Task: Select the pages per sheet with 16.
Action: Mouse moved to (62, 102)
Screenshot: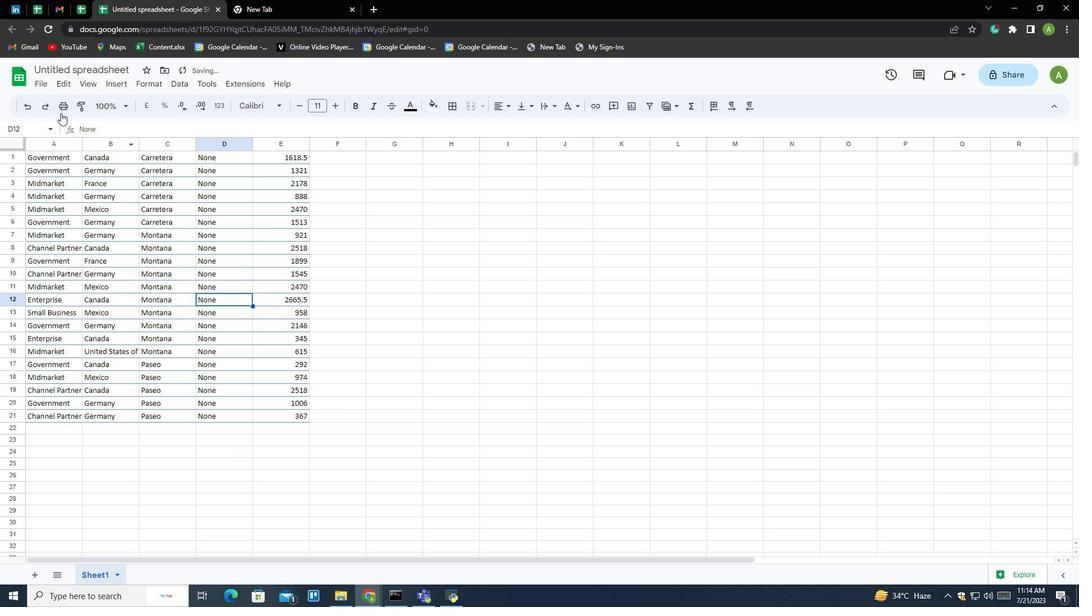 
Action: Mouse pressed left at (62, 102)
Screenshot: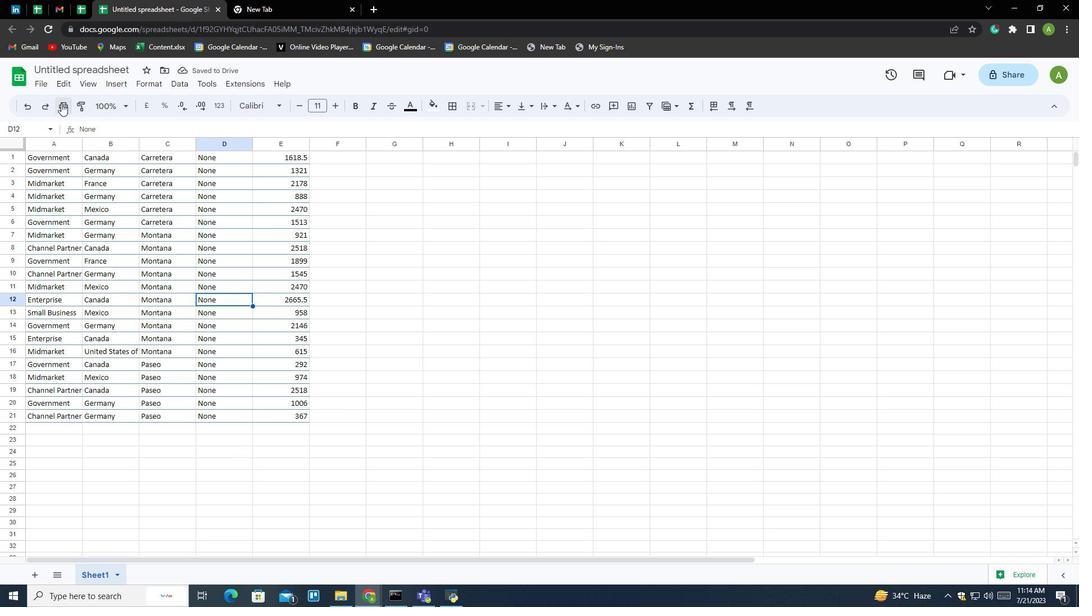 
Action: Mouse moved to (1024, 81)
Screenshot: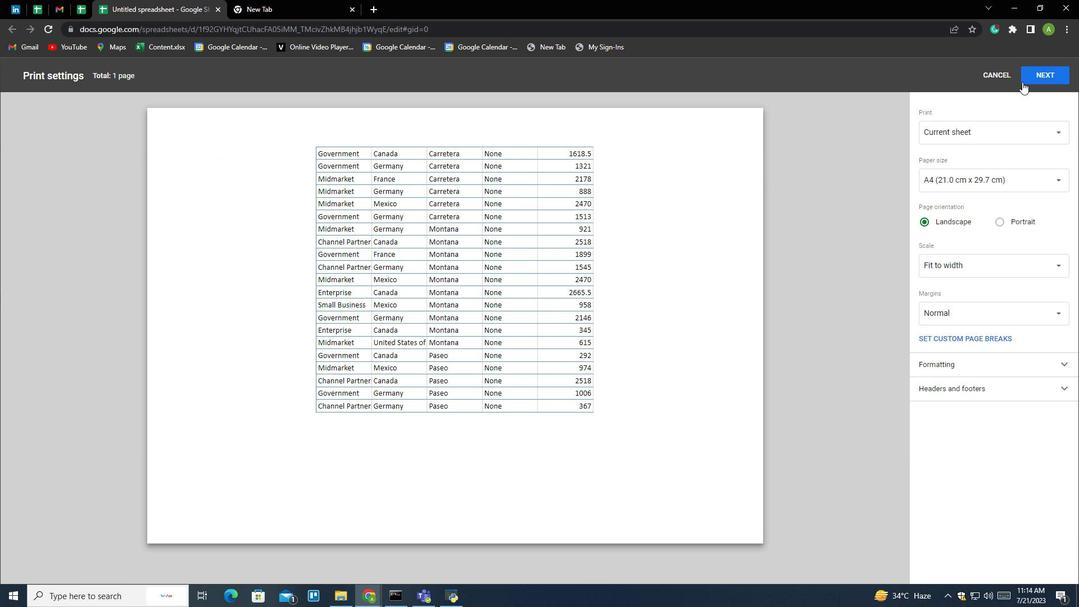 
Action: Mouse pressed left at (1024, 81)
Screenshot: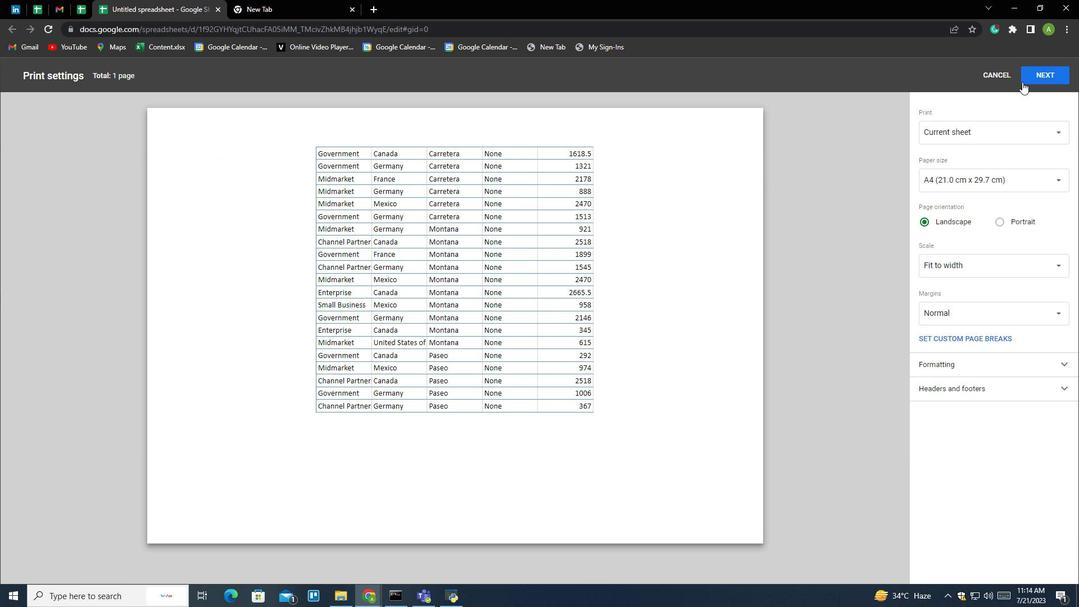 
Action: Mouse moved to (772, 214)
Screenshot: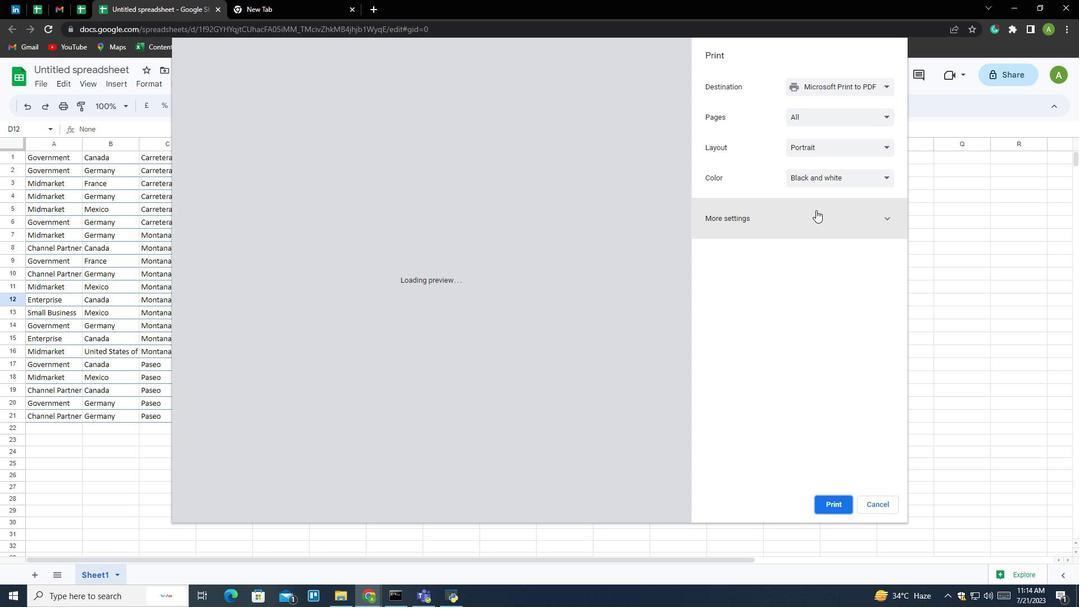 
Action: Mouse pressed left at (772, 214)
Screenshot: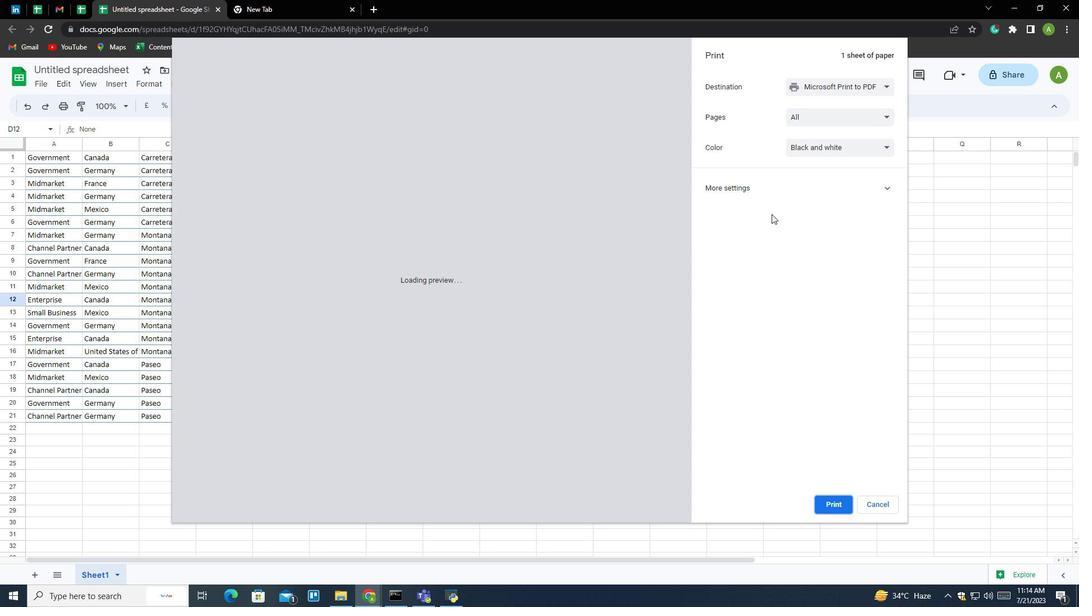
Action: Mouse moved to (750, 174)
Screenshot: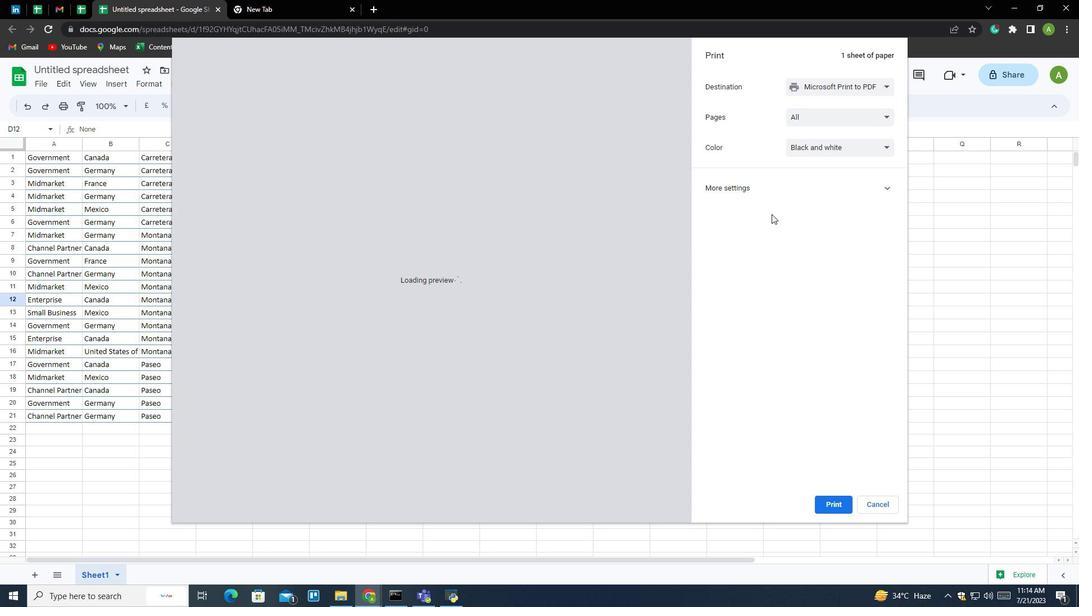 
Action: Mouse pressed left at (750, 174)
Screenshot: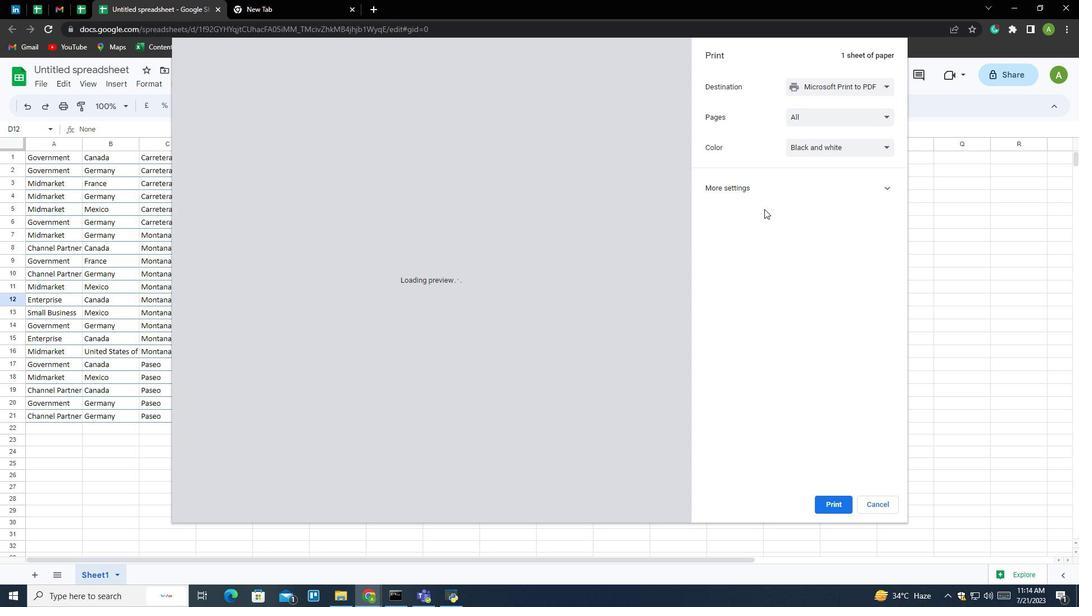 
Action: Mouse moved to (817, 257)
Screenshot: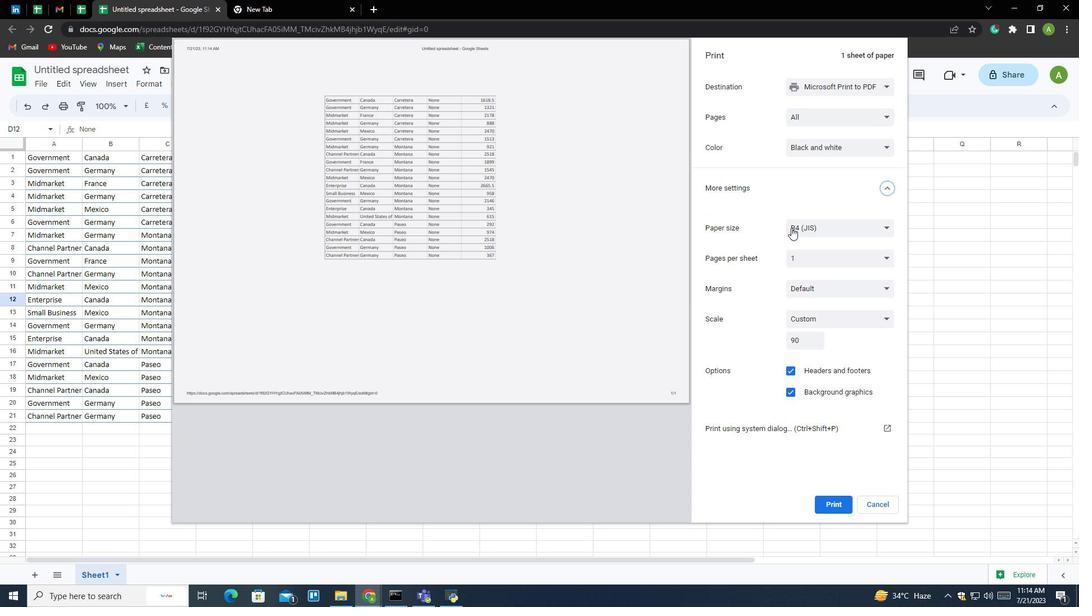 
Action: Mouse pressed left at (817, 257)
Screenshot: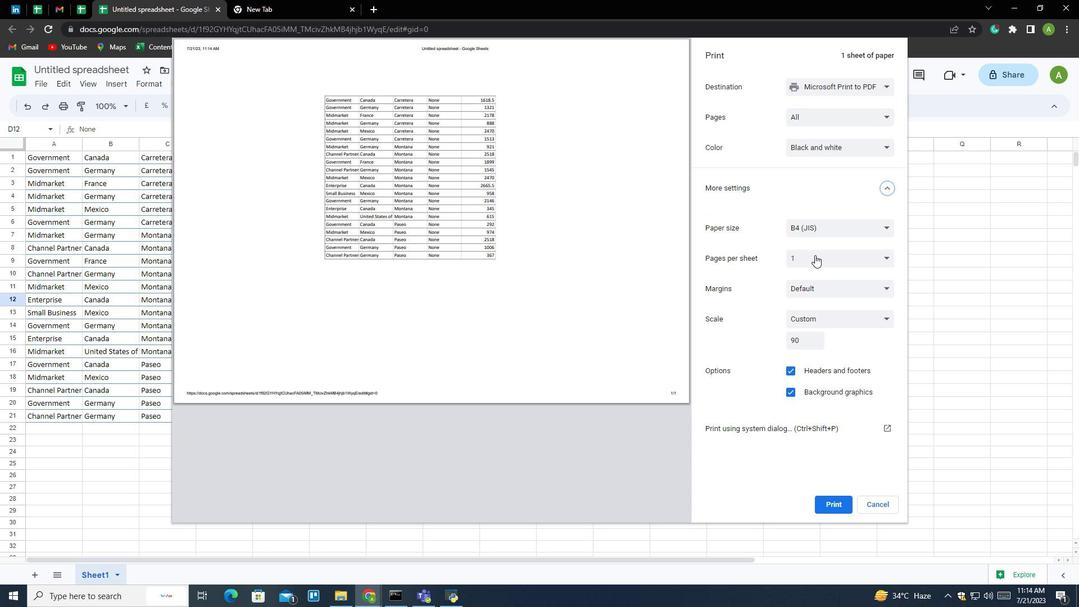 
Action: Mouse moved to (810, 317)
Screenshot: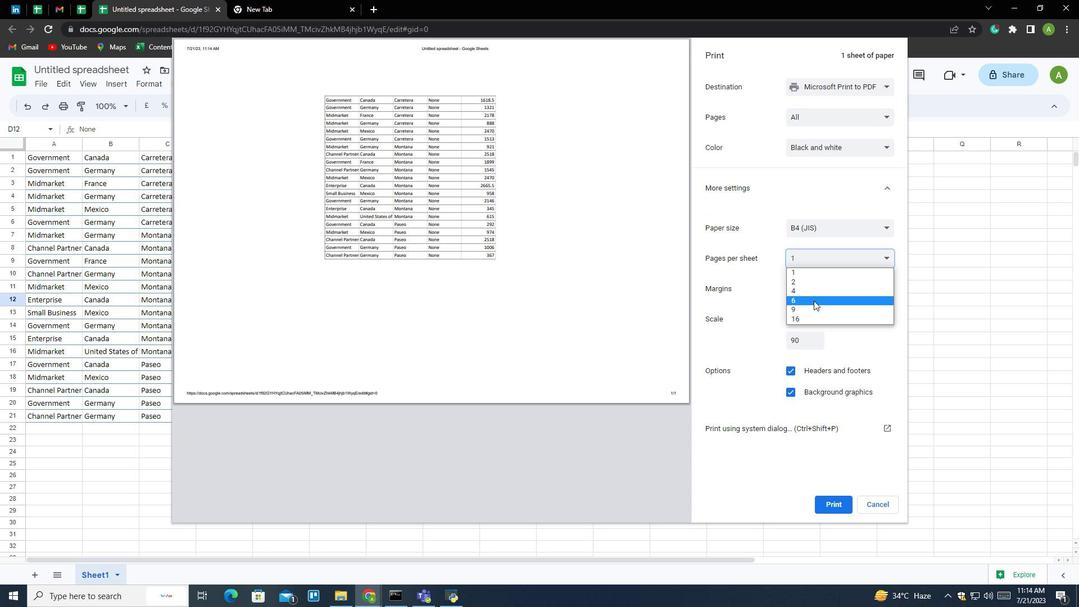 
Action: Mouse pressed left at (810, 317)
Screenshot: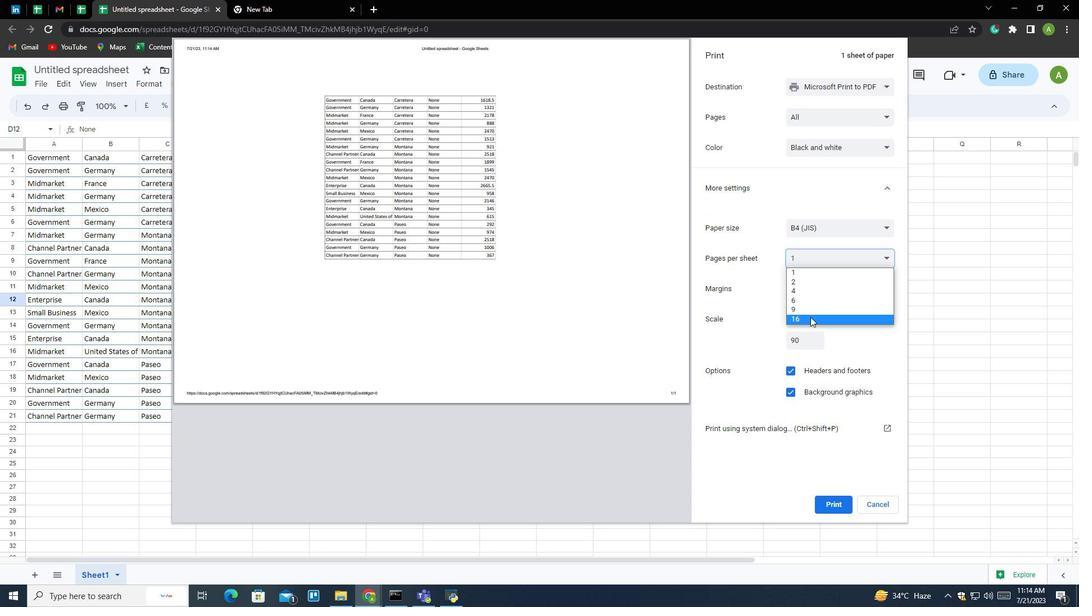 
Action: Mouse moved to (787, 448)
Screenshot: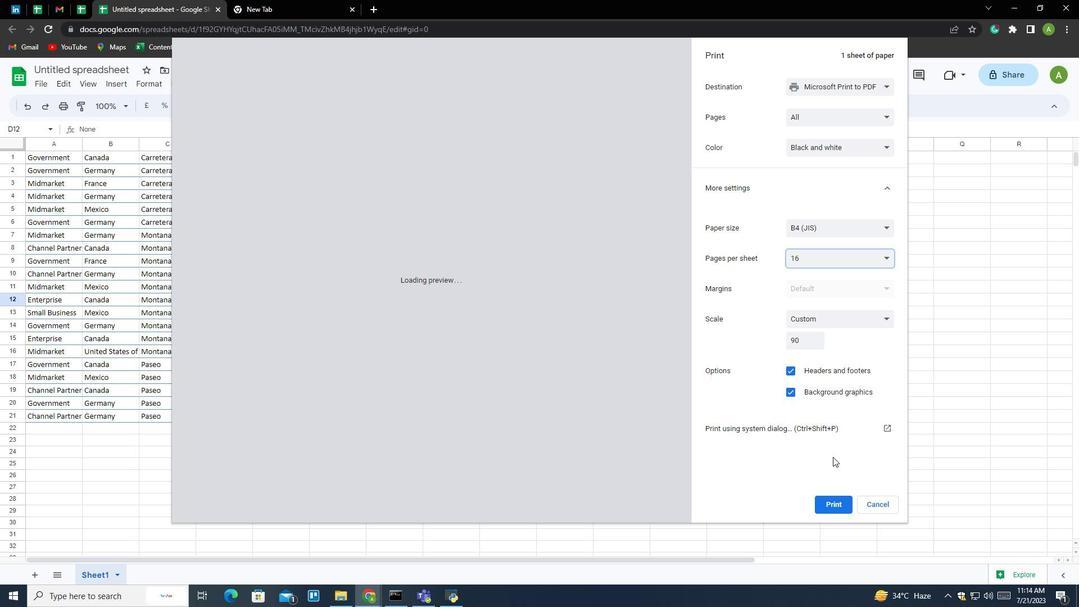 
